 Task: Create a task  Integrate a new online platform for online music lessons , assign it to team member softage.2@softage.net in the project BayTech and update the status of the task to  At Risk , set the priority of the task to Medium
Action: Mouse moved to (78, 62)
Screenshot: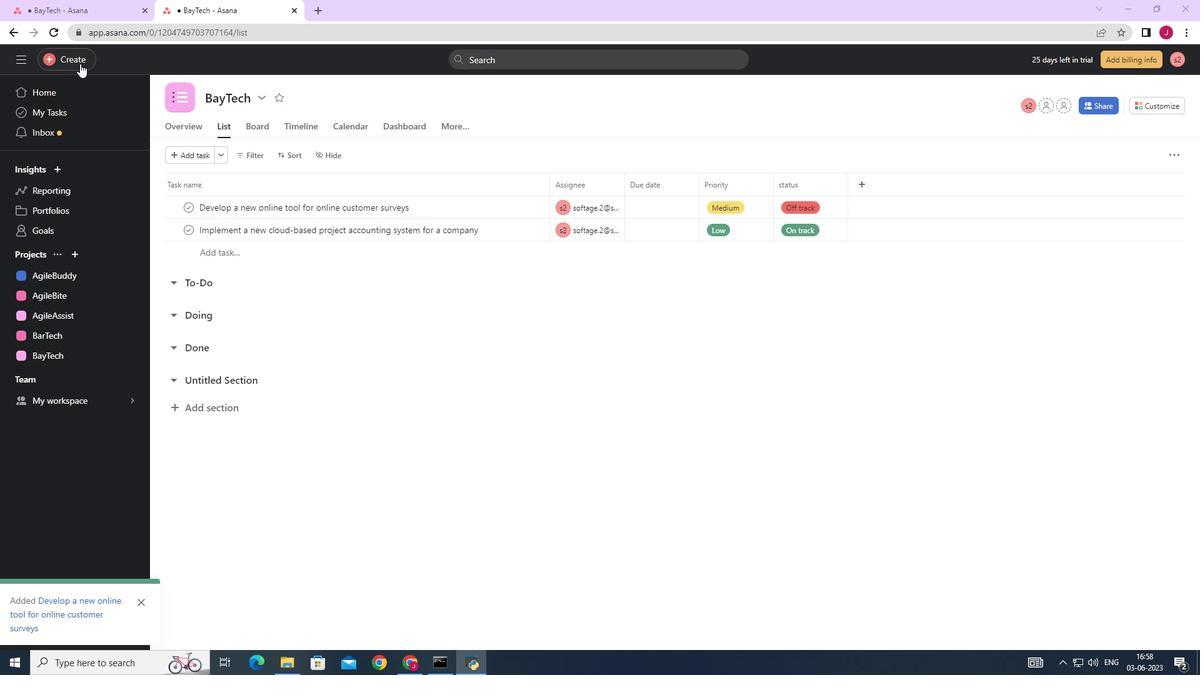
Action: Mouse pressed left at (78, 62)
Screenshot: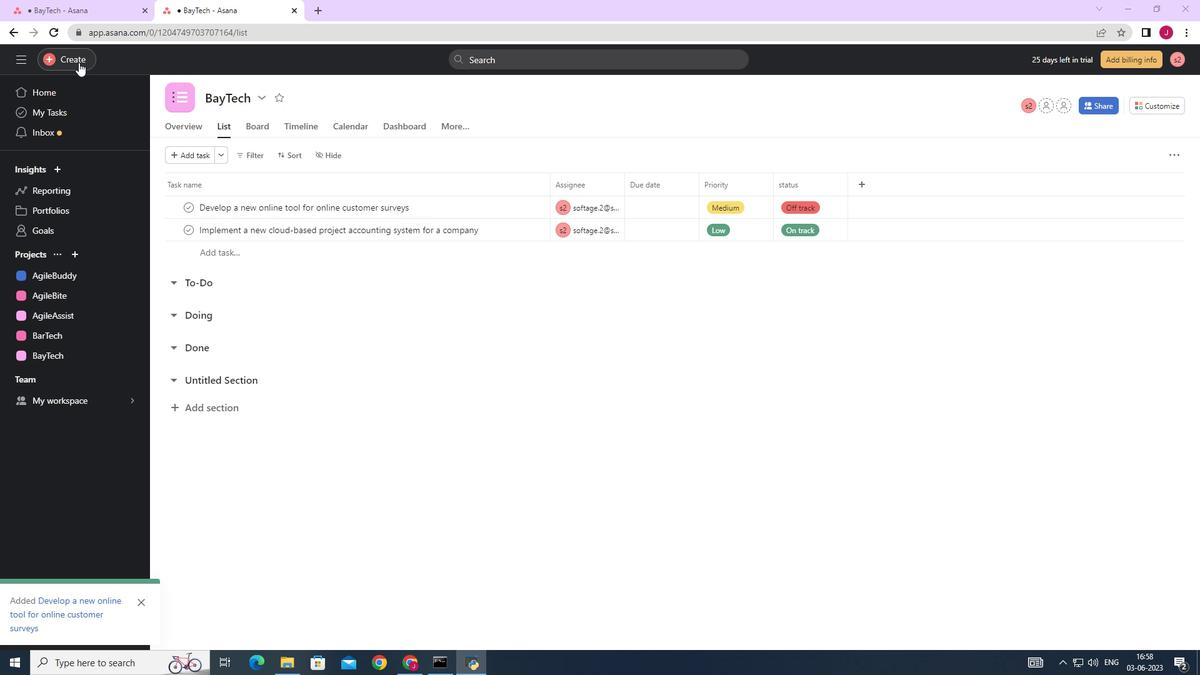 
Action: Mouse moved to (143, 63)
Screenshot: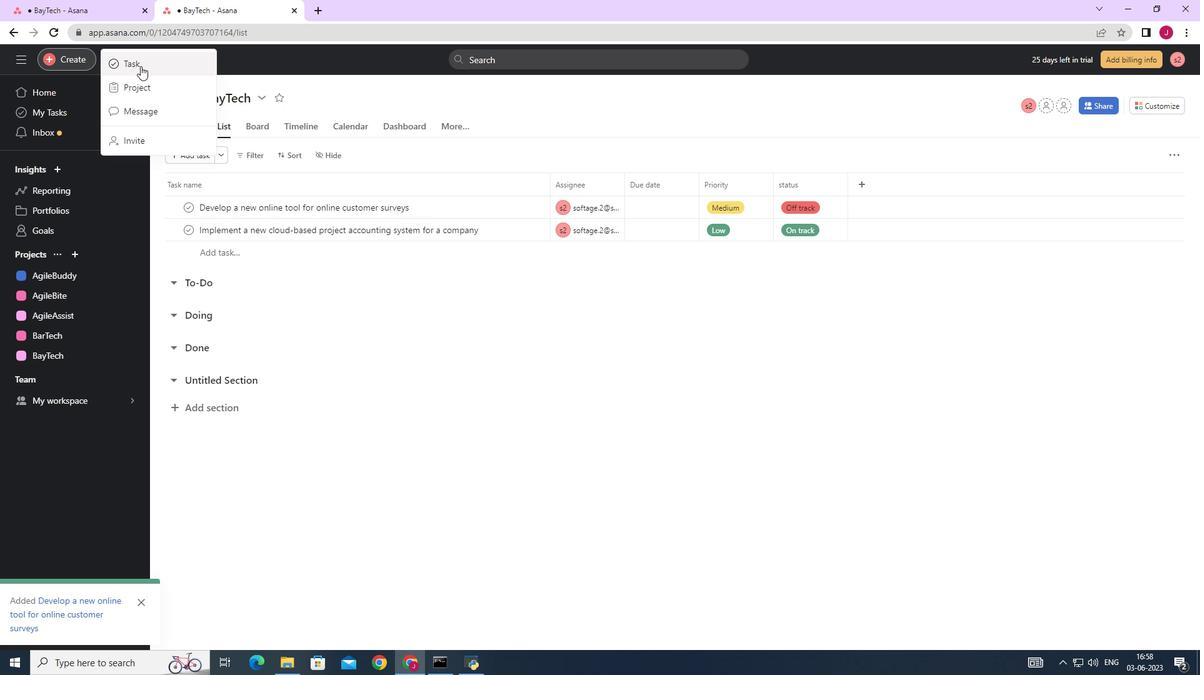 
Action: Mouse pressed left at (143, 63)
Screenshot: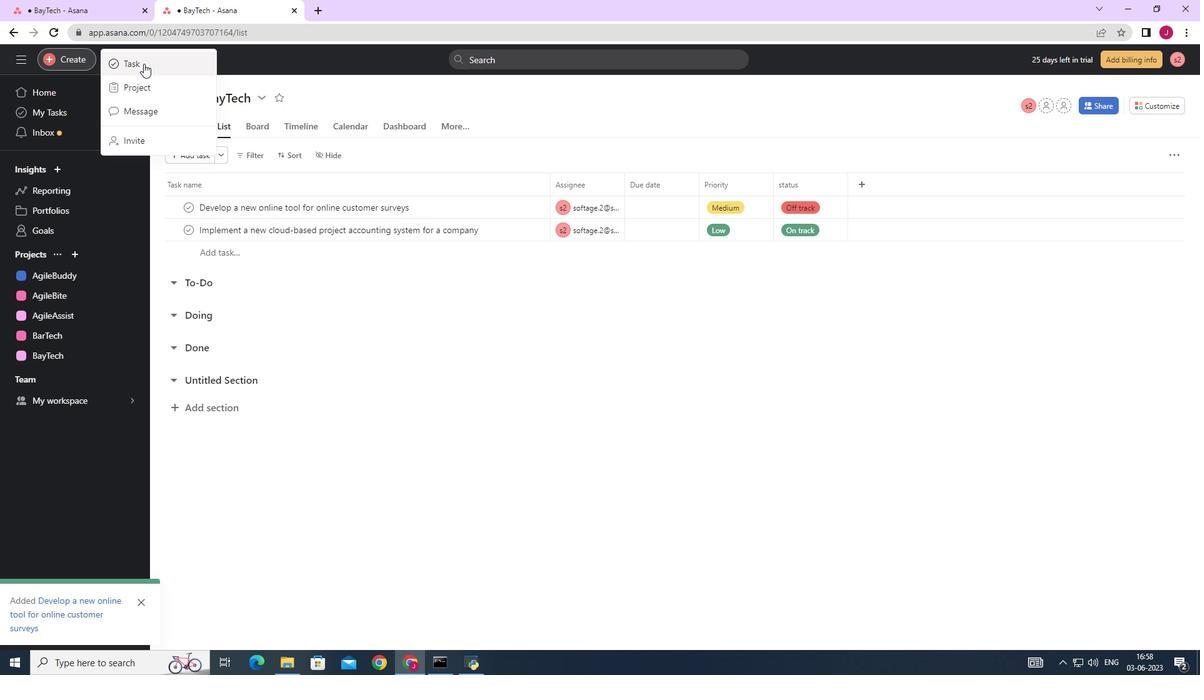 
Action: Mouse moved to (998, 413)
Screenshot: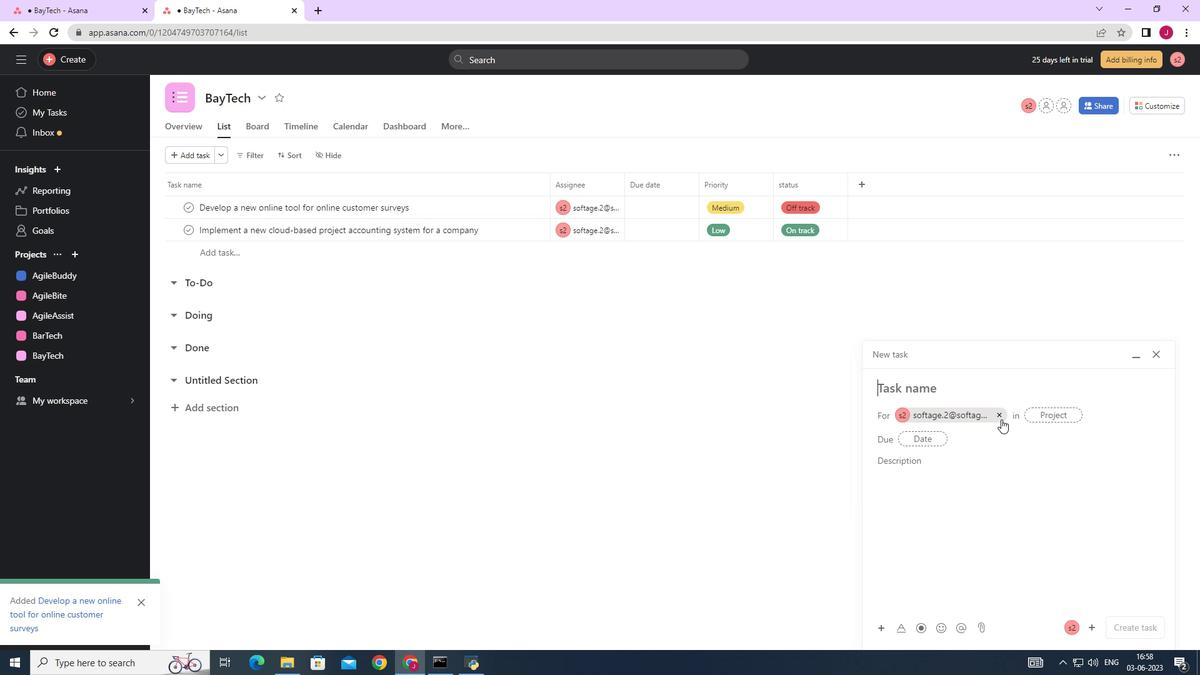 
Action: Mouse pressed left at (998, 413)
Screenshot: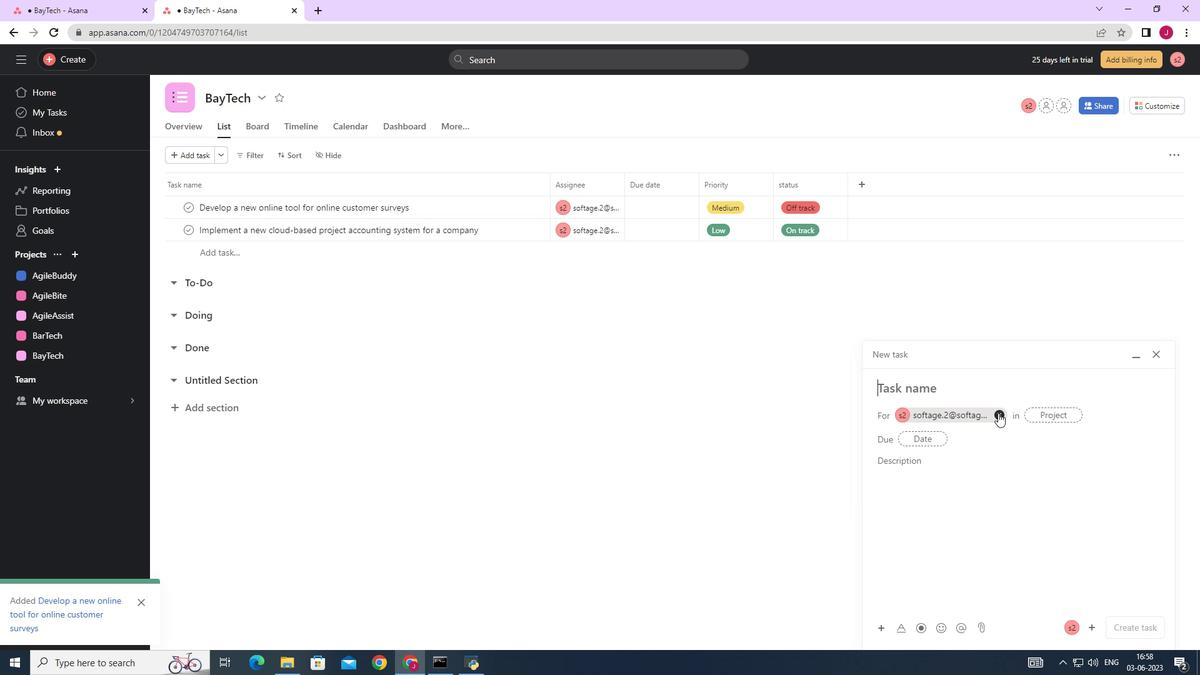 
Action: Mouse moved to (899, 384)
Screenshot: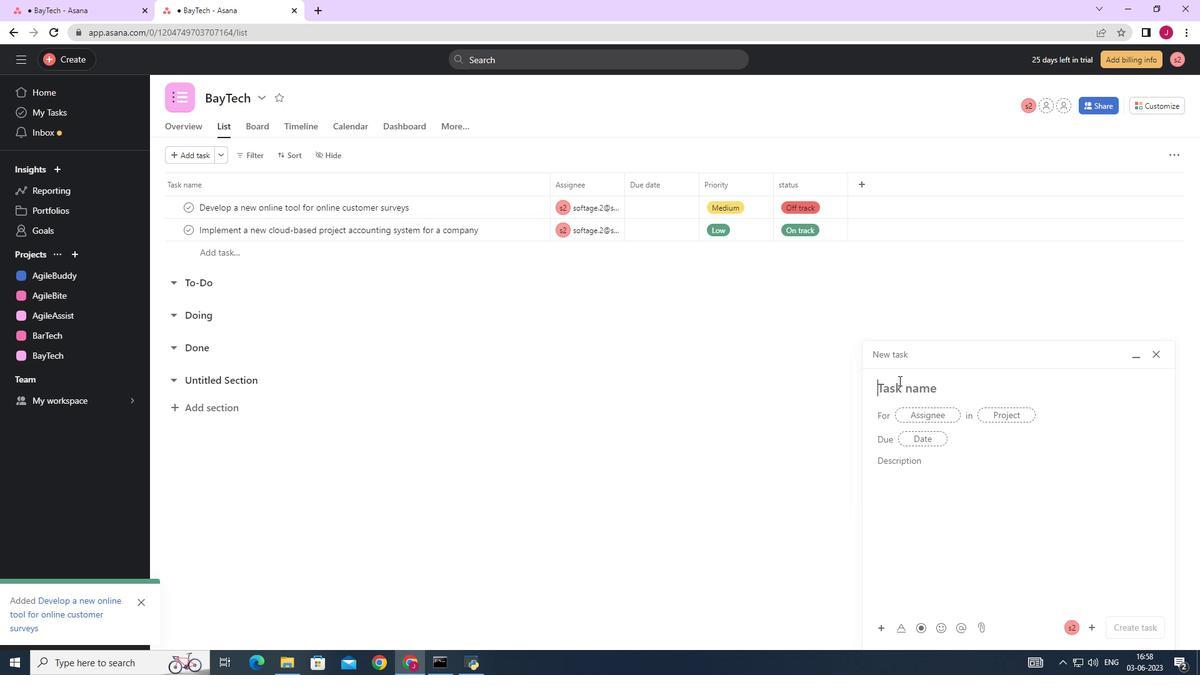 
Action: Mouse pressed left at (899, 384)
Screenshot: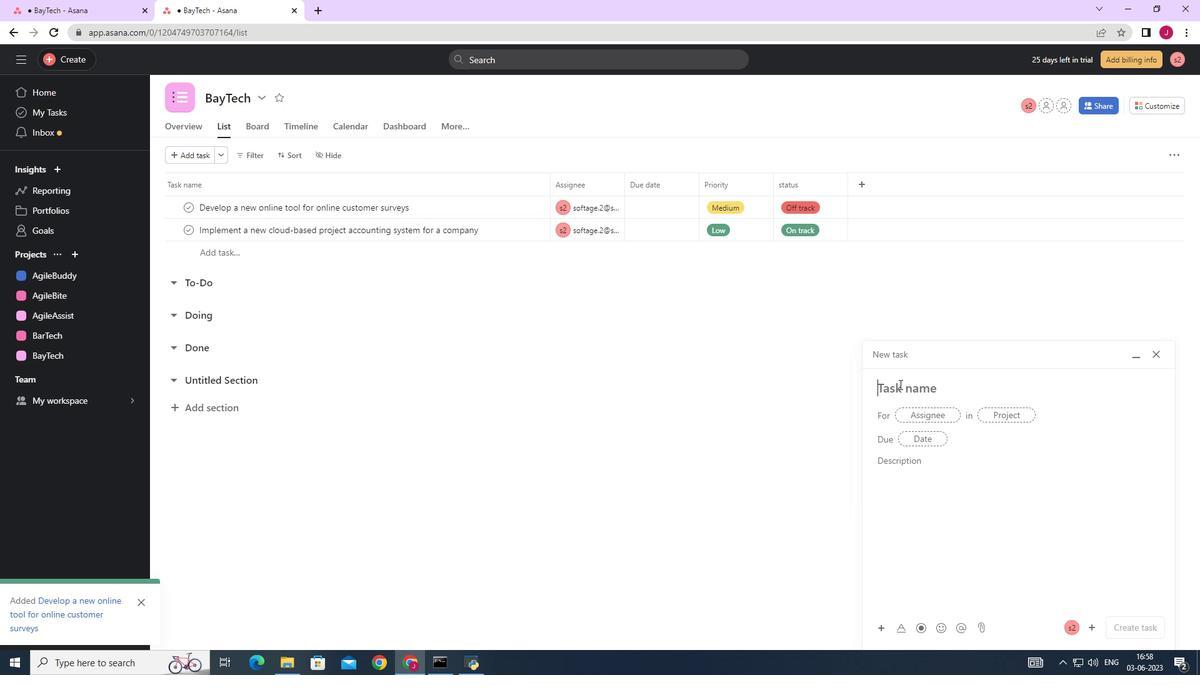 
Action: Mouse moved to (900, 385)
Screenshot: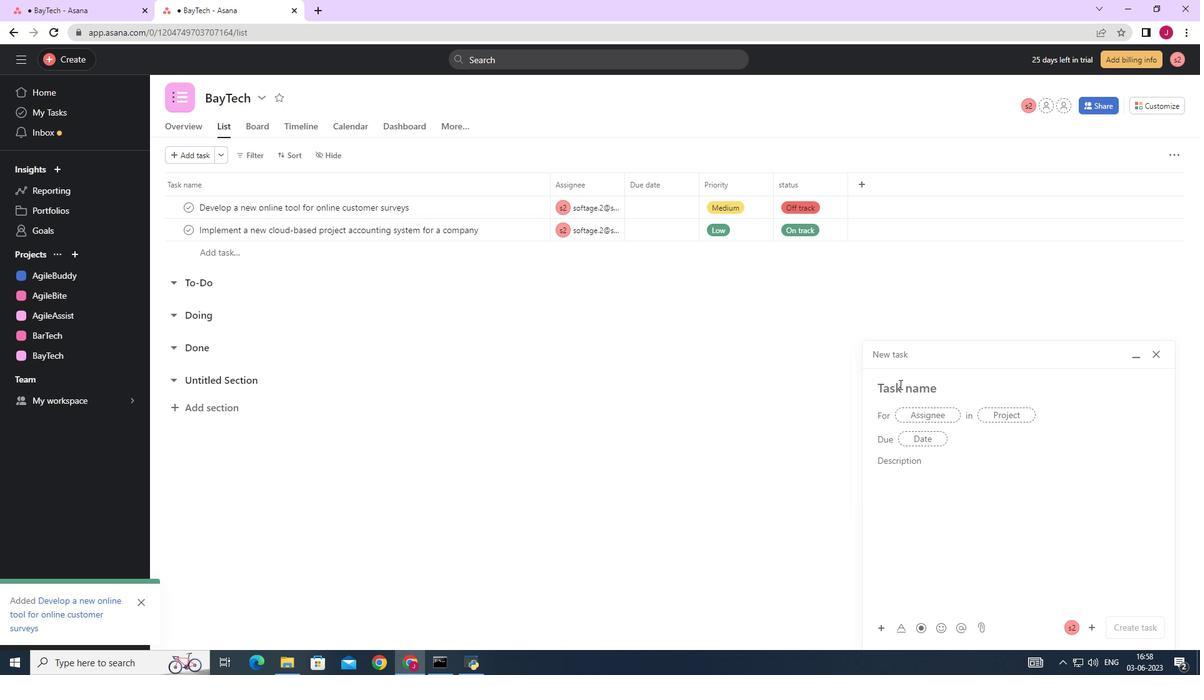 
Action: Key pressed <Key.caps_lock>I<Key.caps_lock>ntegrate<Key.space>a<Key.space>new<Key.space>online<Key.space>platform<Key.space>for<Key.space>online<Key.space>music<Key.space>lessons
Screenshot: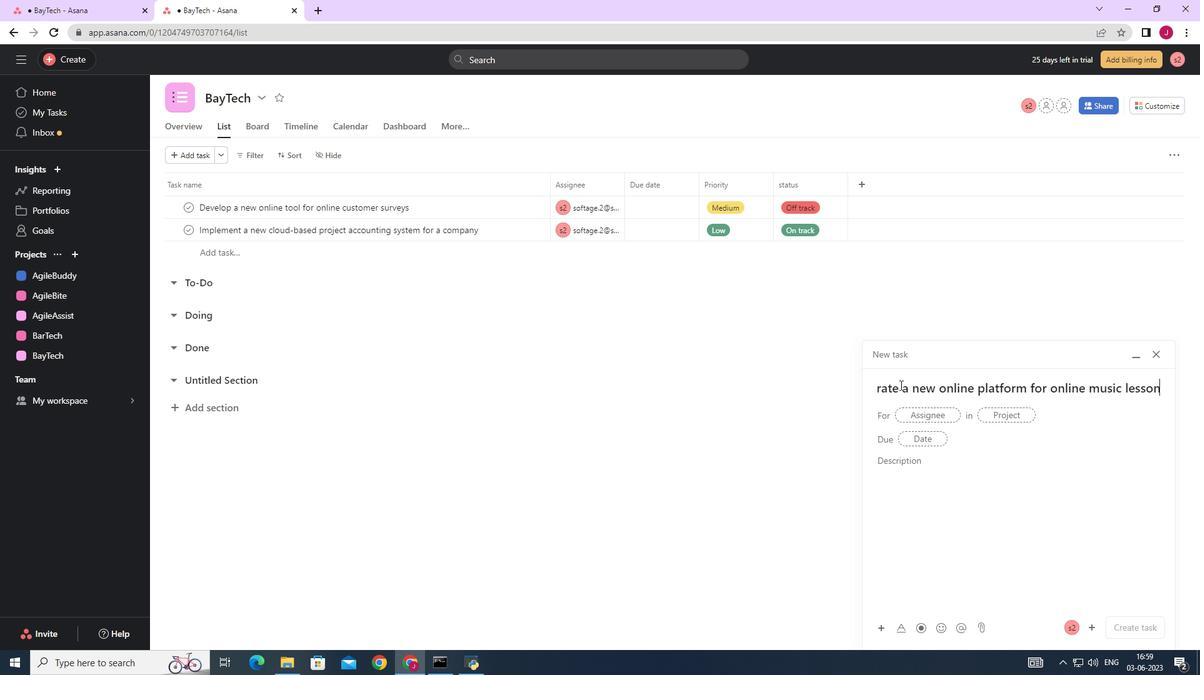 
Action: Mouse moved to (927, 409)
Screenshot: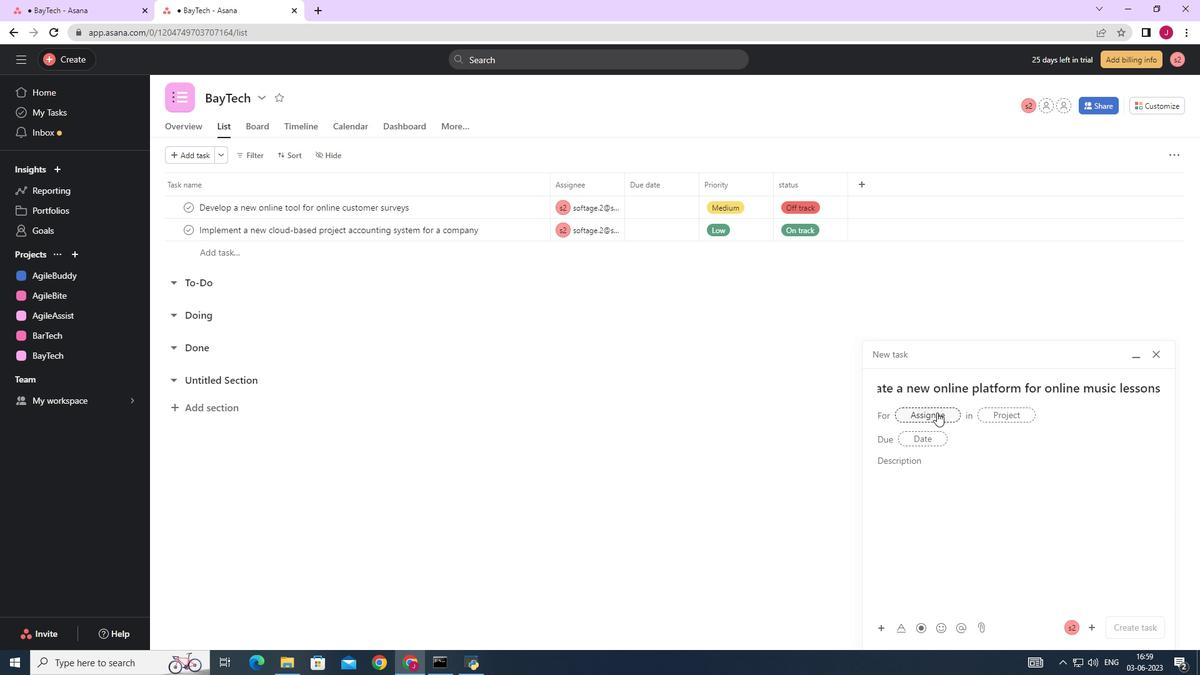
Action: Mouse pressed left at (927, 409)
Screenshot: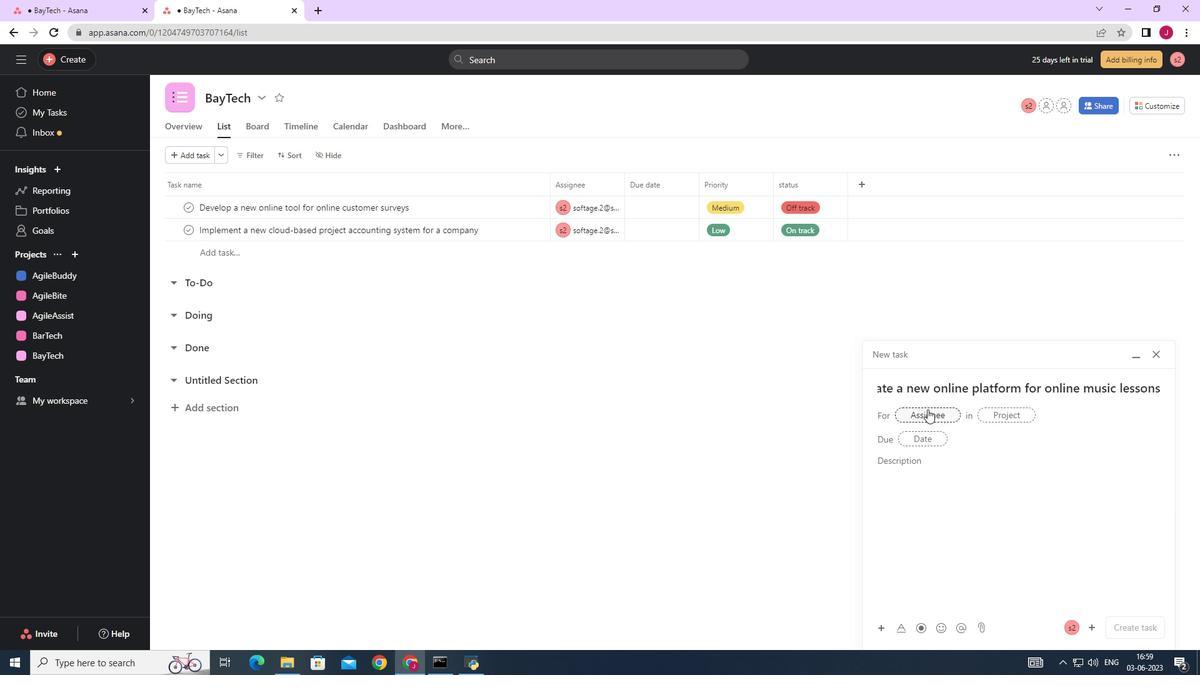 
Action: Key pressed softage.2
Screenshot: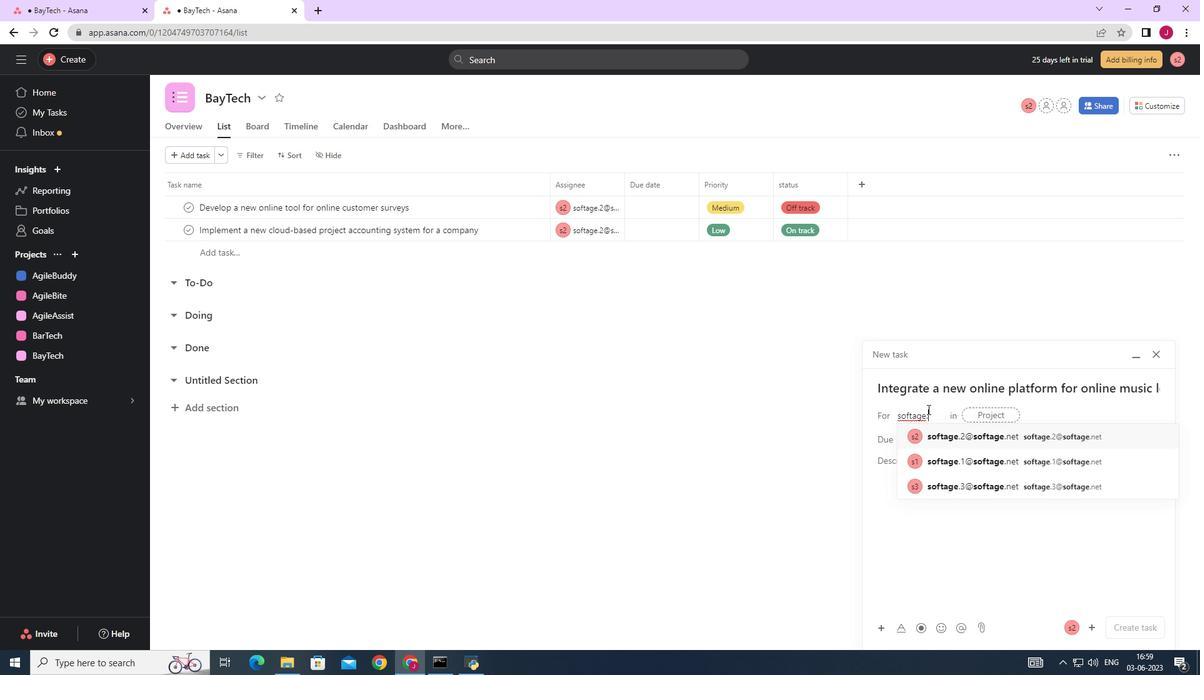 
Action: Mouse moved to (961, 439)
Screenshot: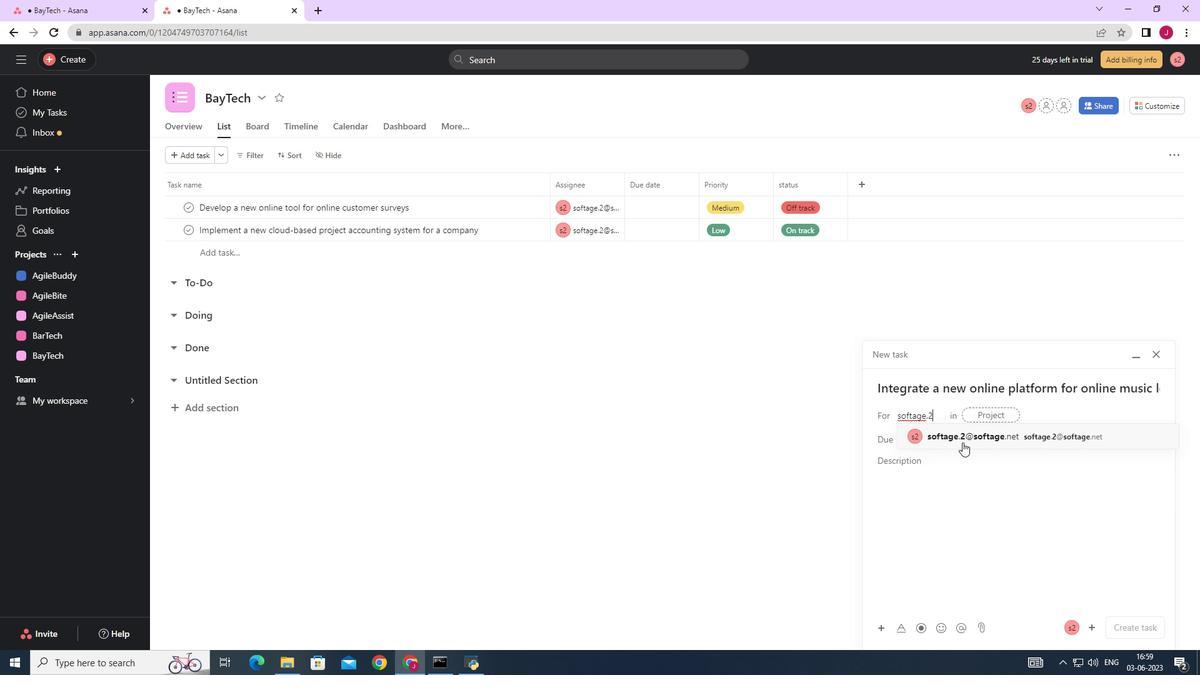 
Action: Mouse pressed left at (961, 439)
Screenshot: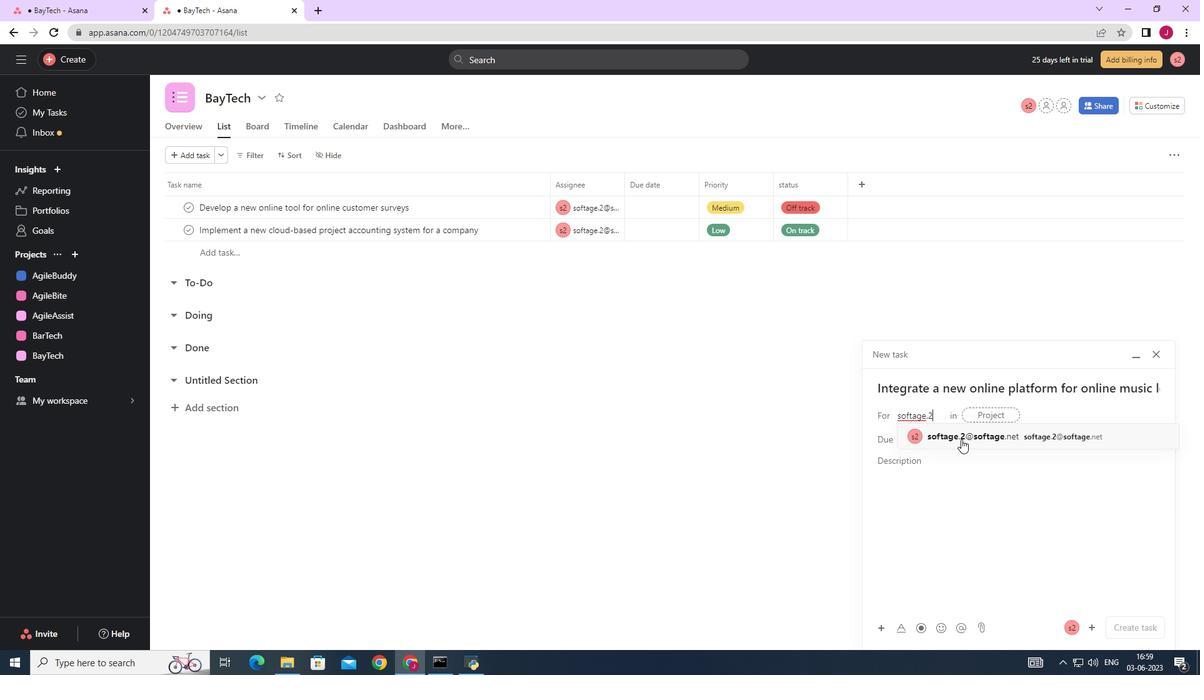 
Action: Mouse moved to (834, 435)
Screenshot: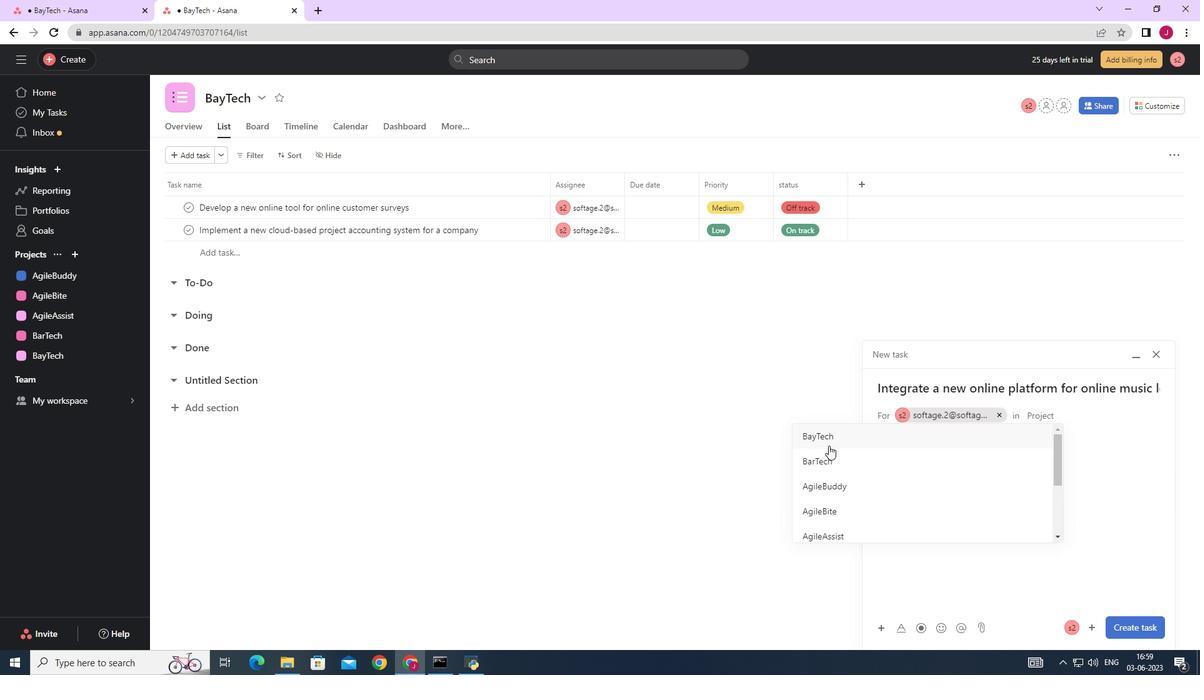 
Action: Mouse pressed left at (834, 435)
Screenshot: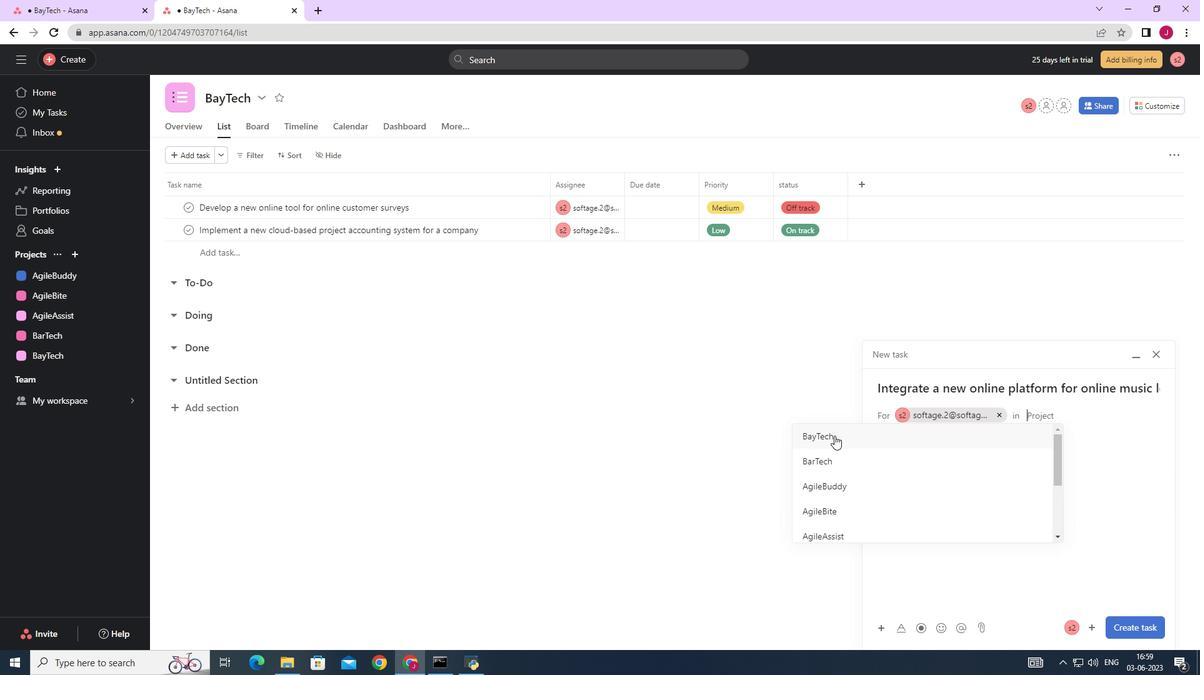 
Action: Mouse moved to (948, 459)
Screenshot: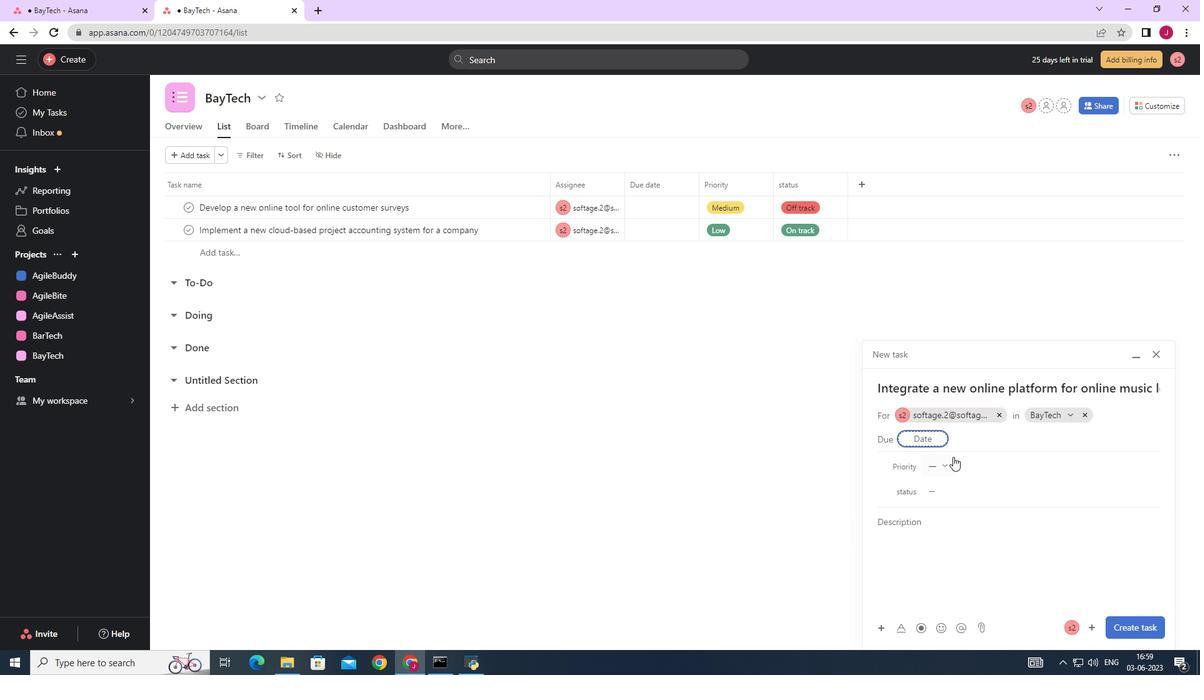 
Action: Mouse pressed left at (948, 459)
Screenshot: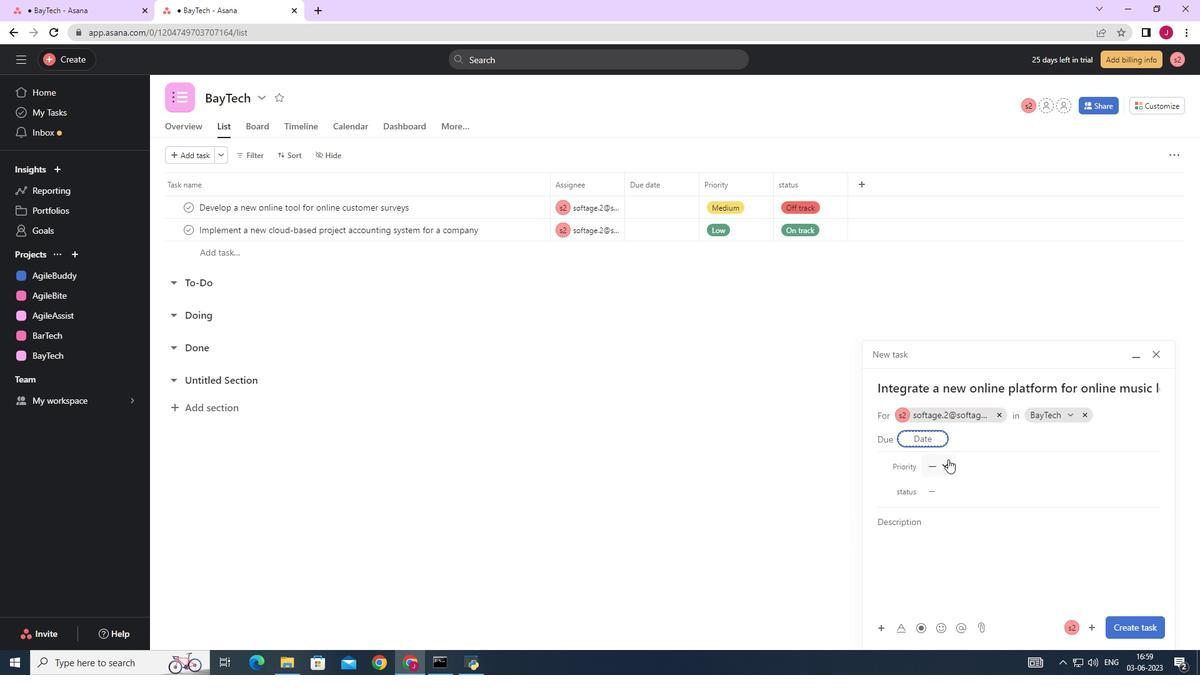 
Action: Mouse moved to (972, 530)
Screenshot: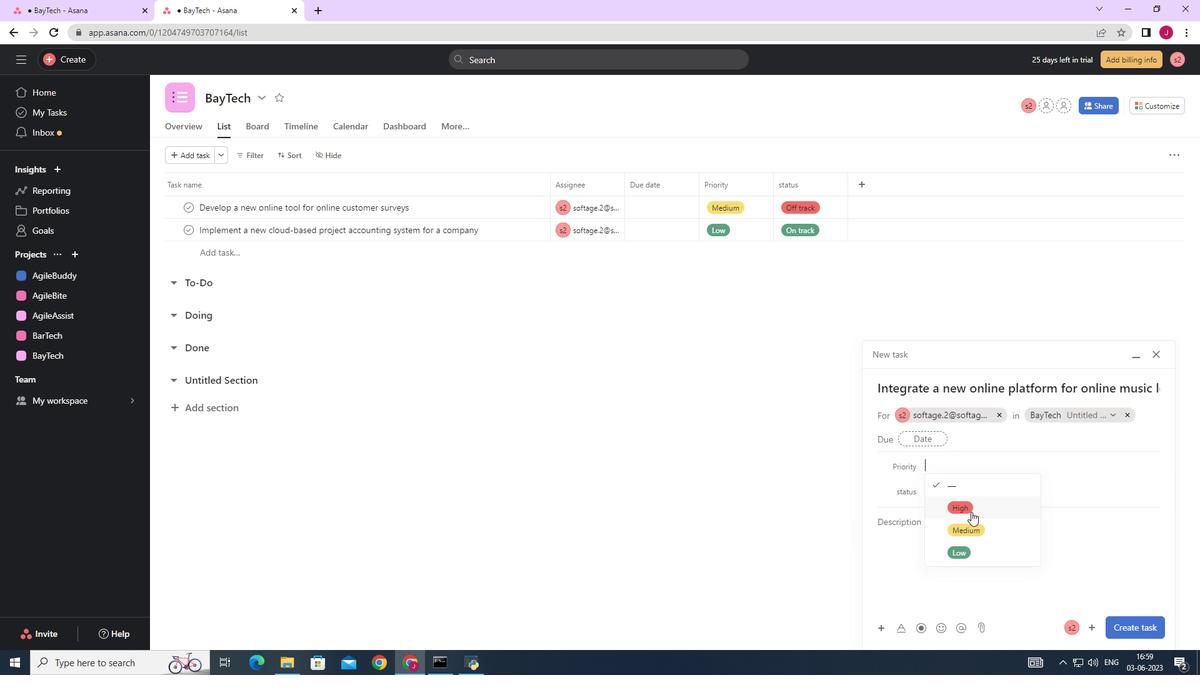 
Action: Mouse pressed left at (972, 530)
Screenshot: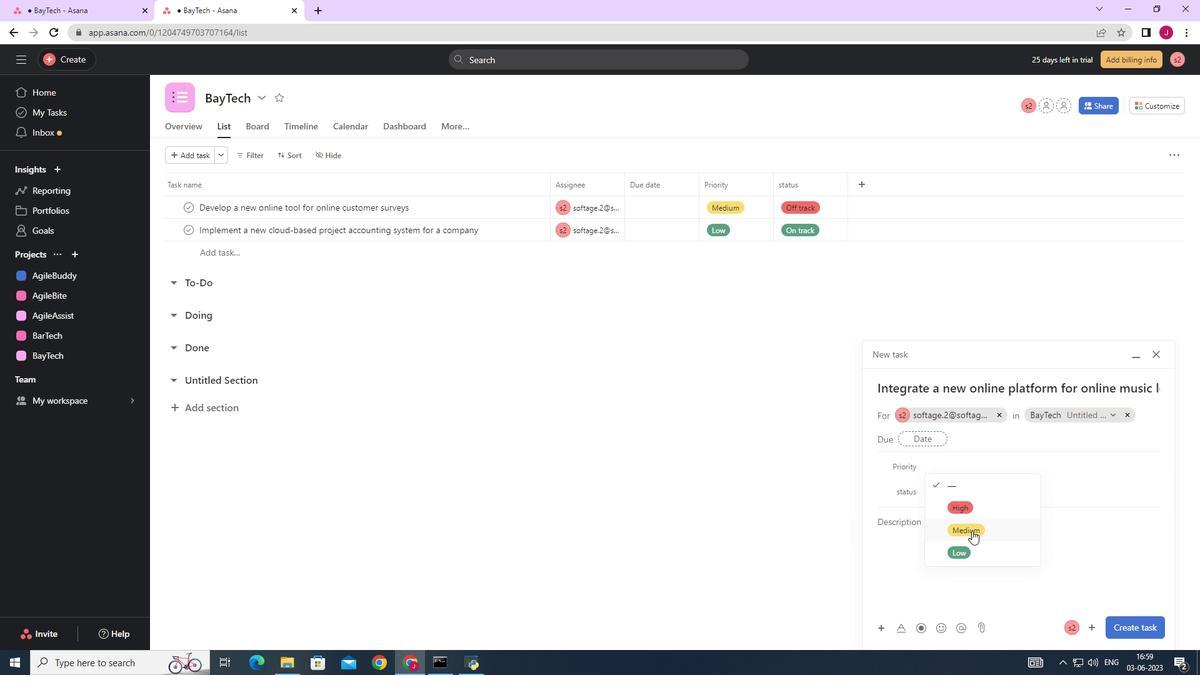 
Action: Mouse moved to (951, 482)
Screenshot: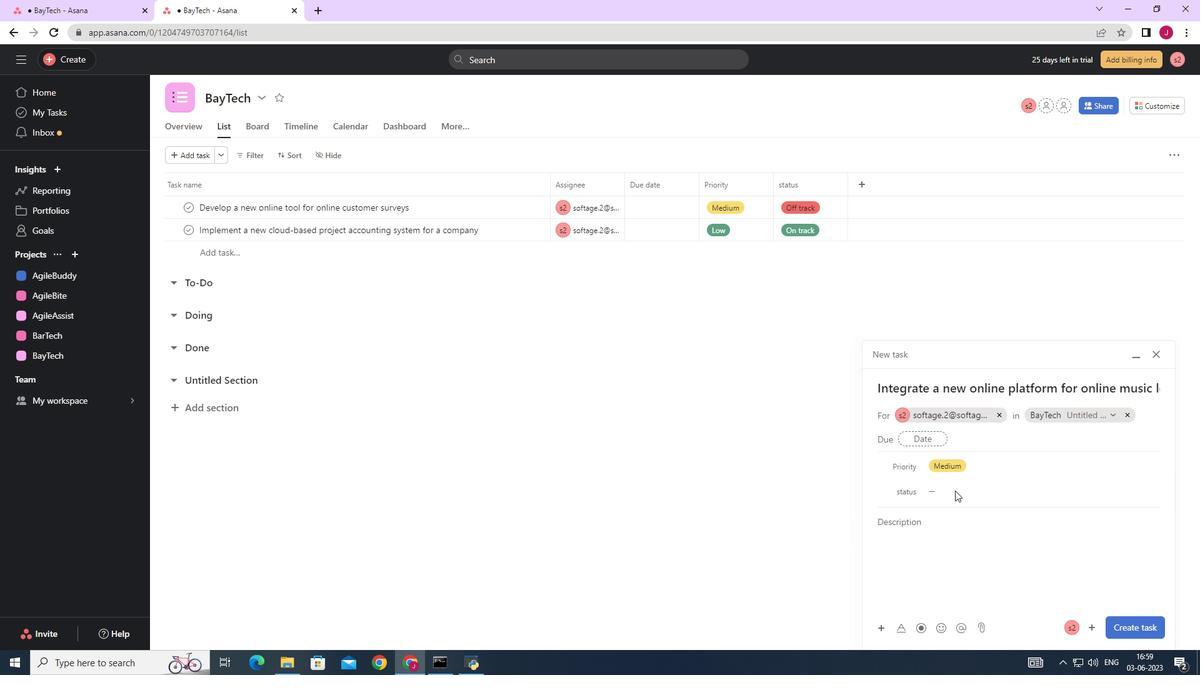
Action: Mouse pressed left at (951, 482)
Screenshot: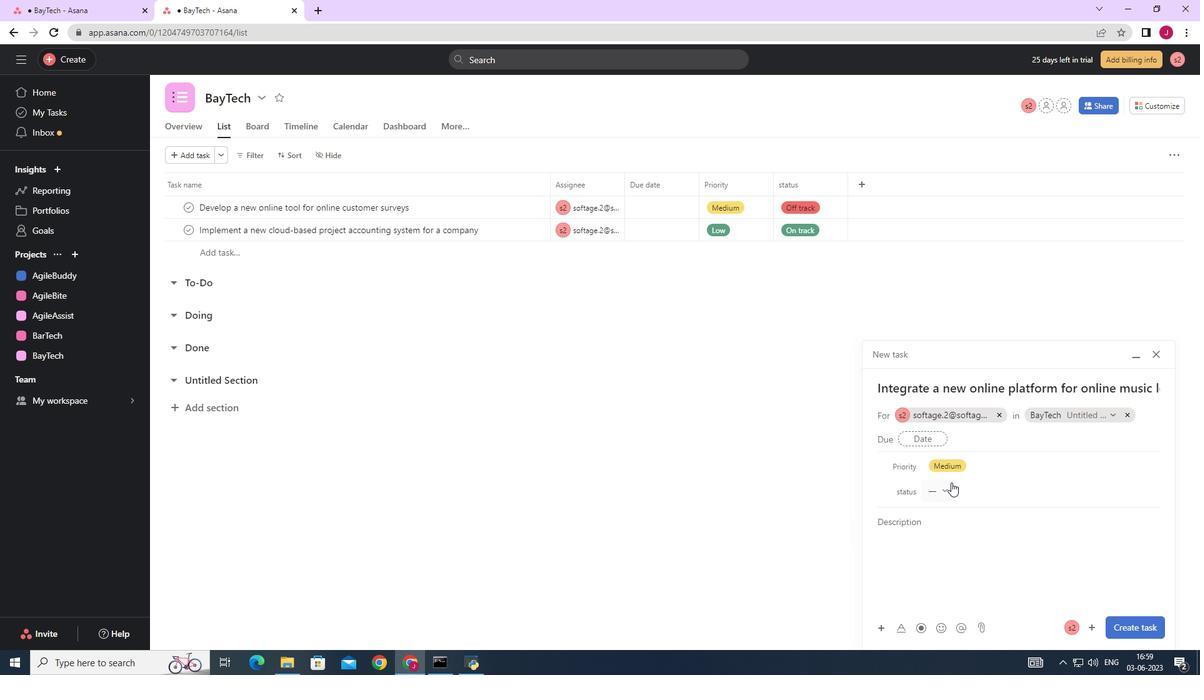 
Action: Mouse moved to (970, 575)
Screenshot: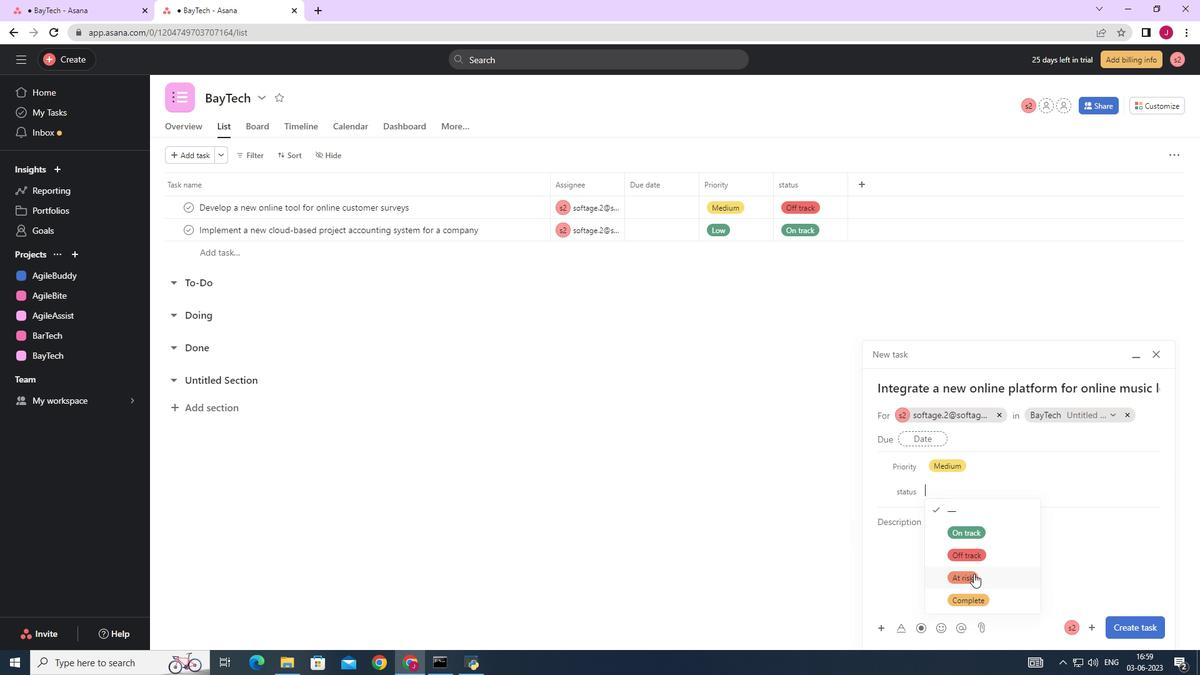 
Action: Mouse pressed left at (970, 575)
Screenshot: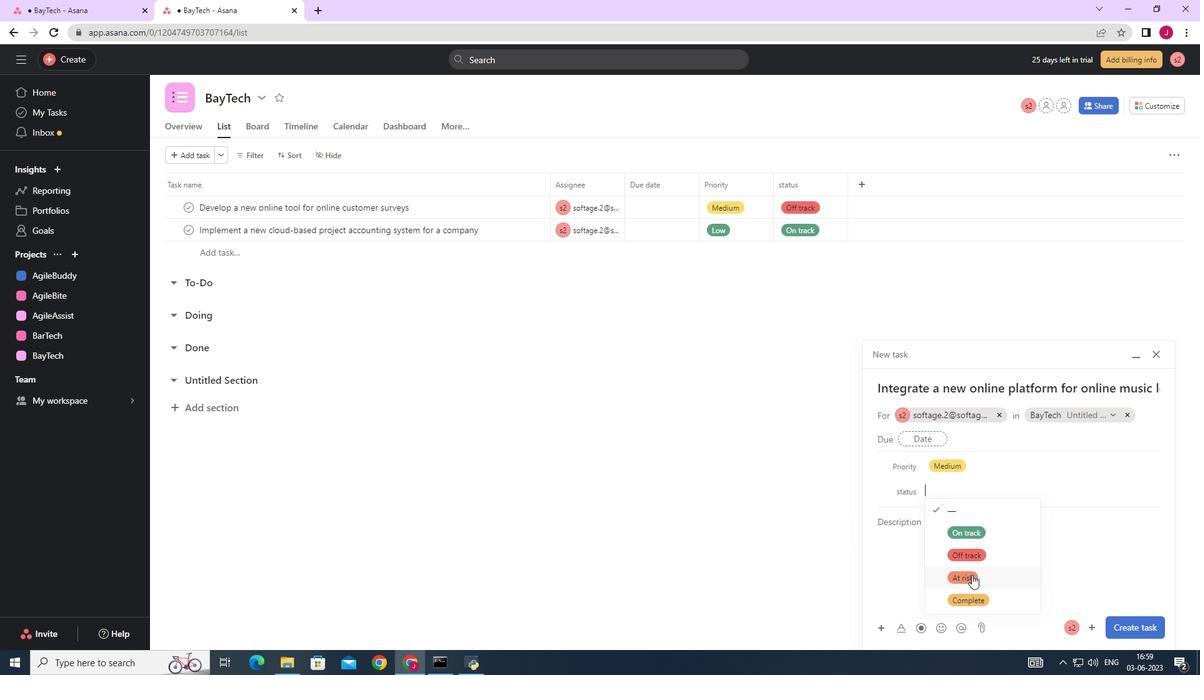 
Action: Mouse moved to (1125, 626)
Screenshot: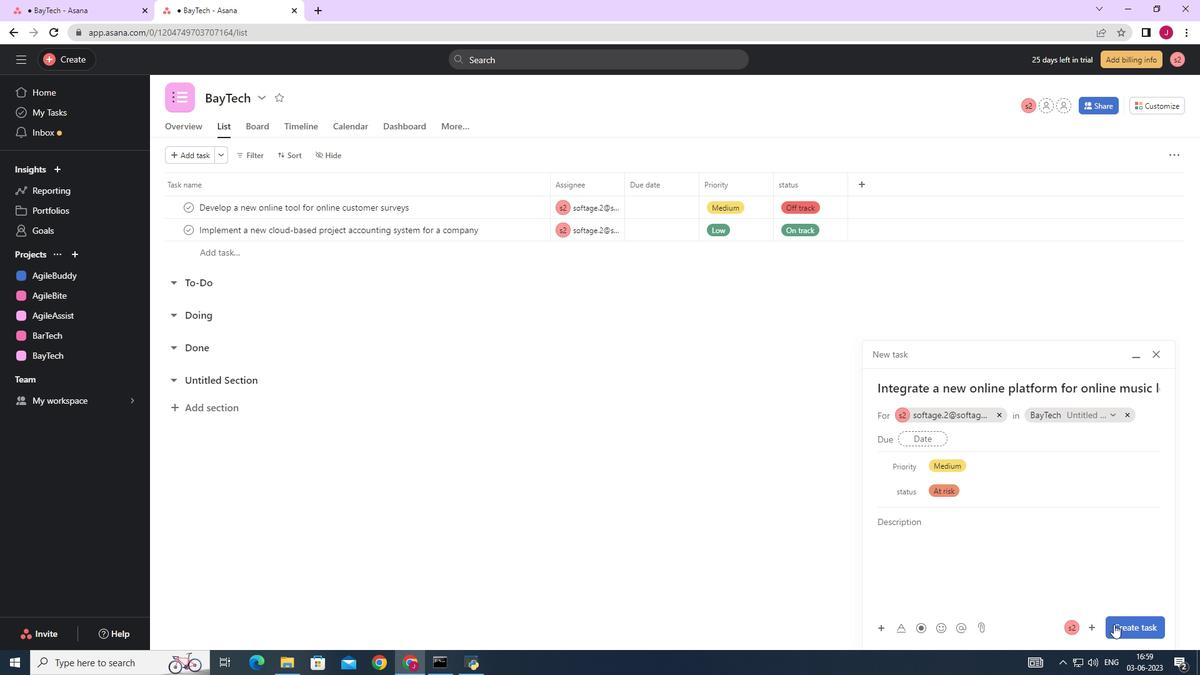 
Action: Mouse pressed left at (1125, 626)
Screenshot: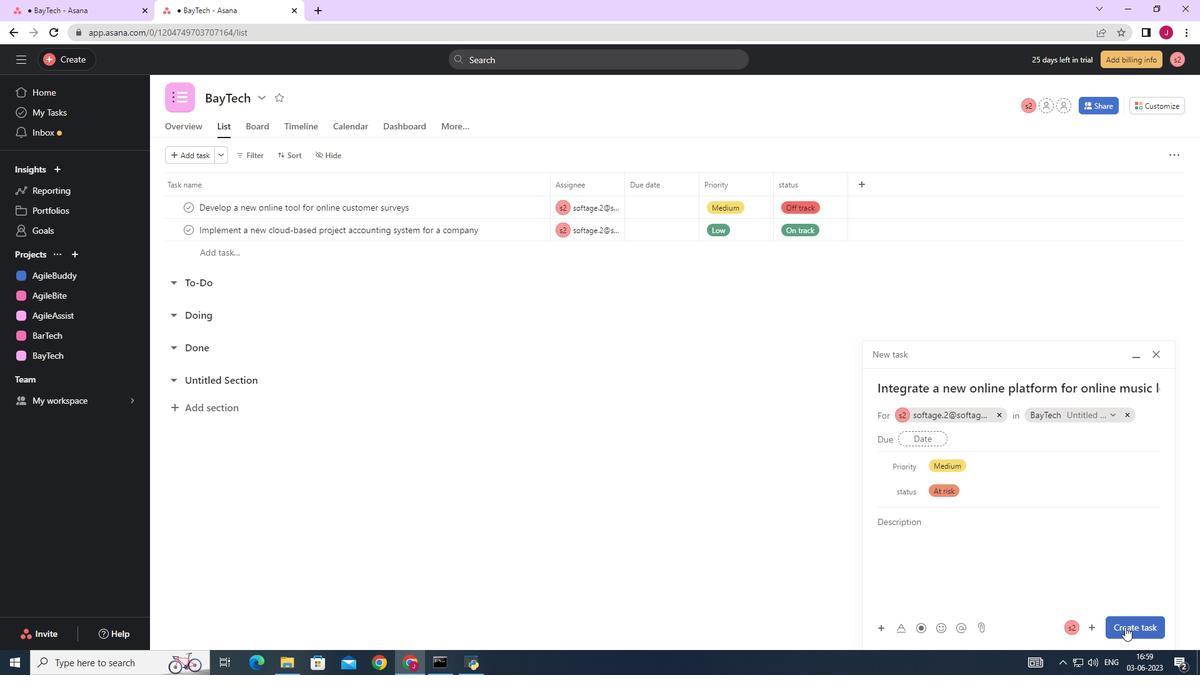 
Action: Mouse moved to (979, 448)
Screenshot: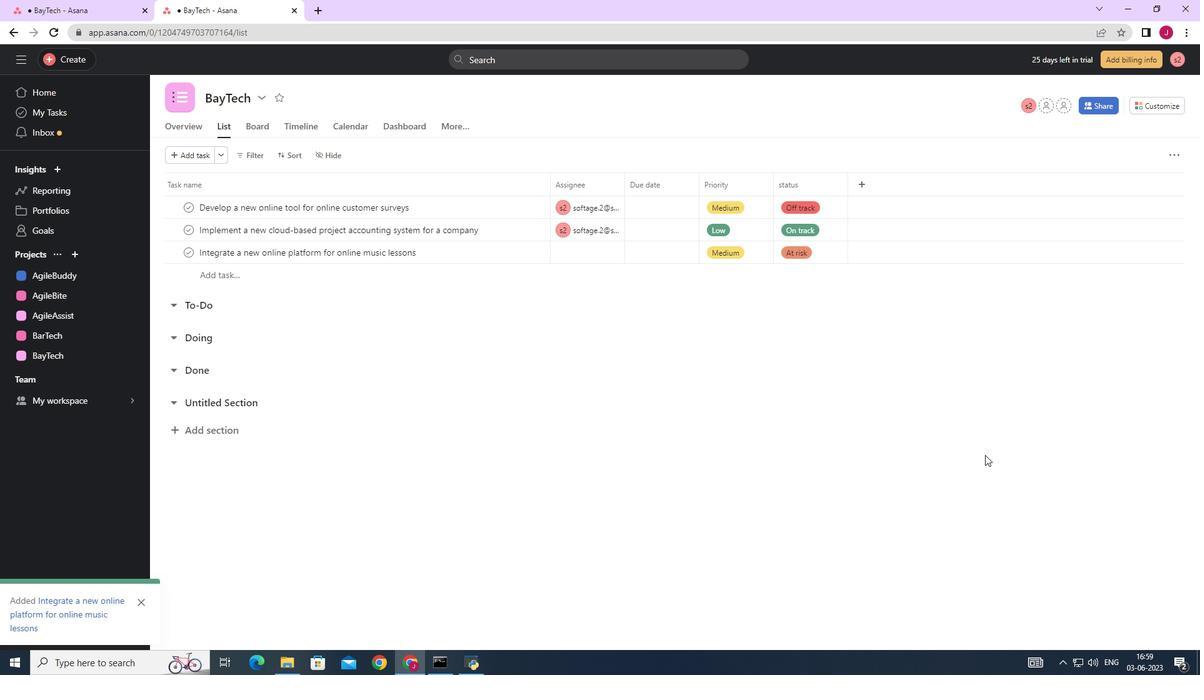 
